 Task: Select the off option in the proxy support.
Action: Mouse moved to (18, 599)
Screenshot: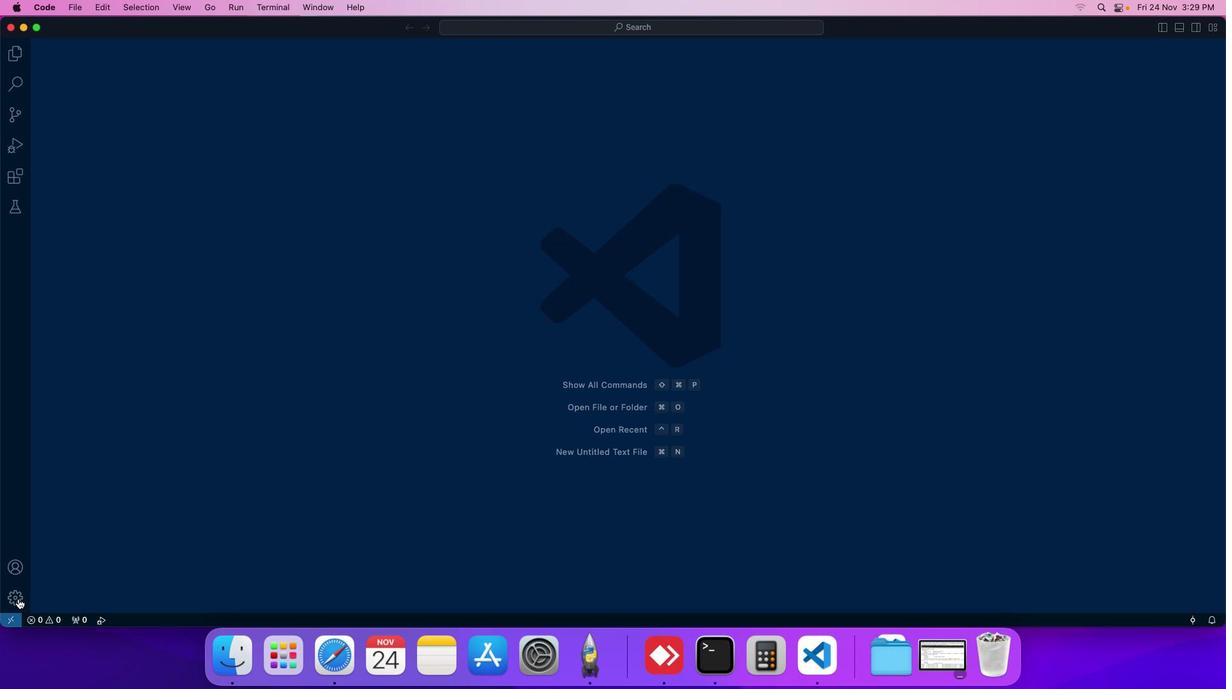 
Action: Mouse pressed left at (18, 599)
Screenshot: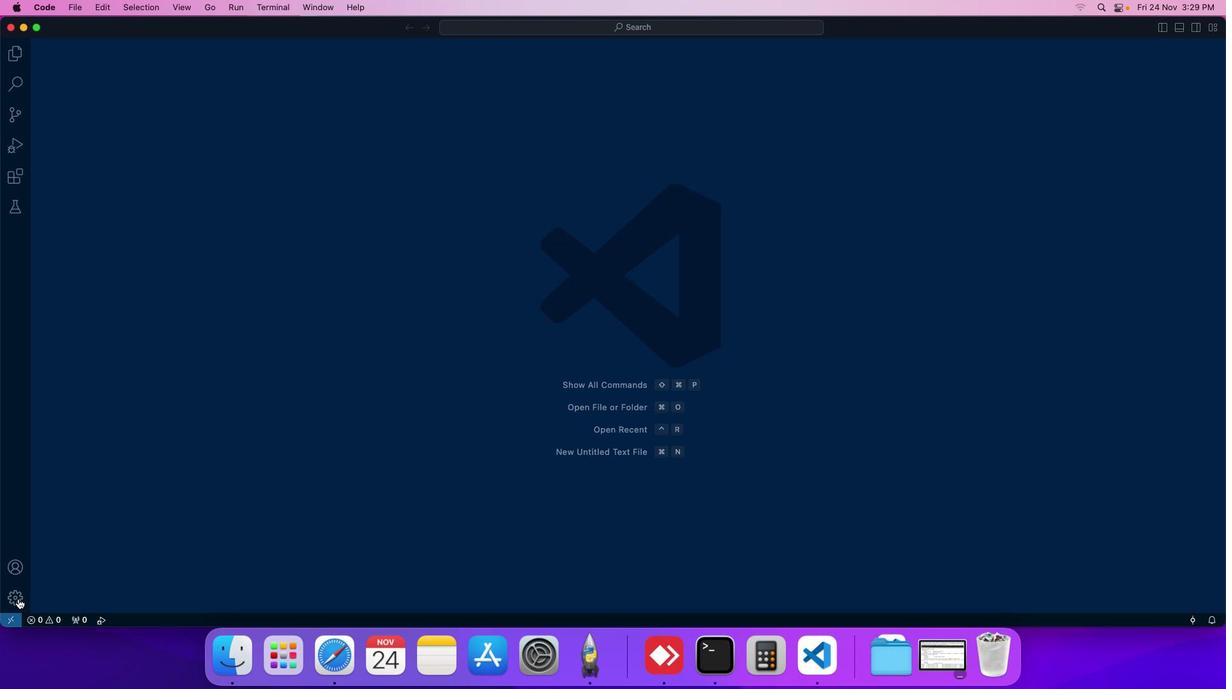 
Action: Mouse moved to (60, 501)
Screenshot: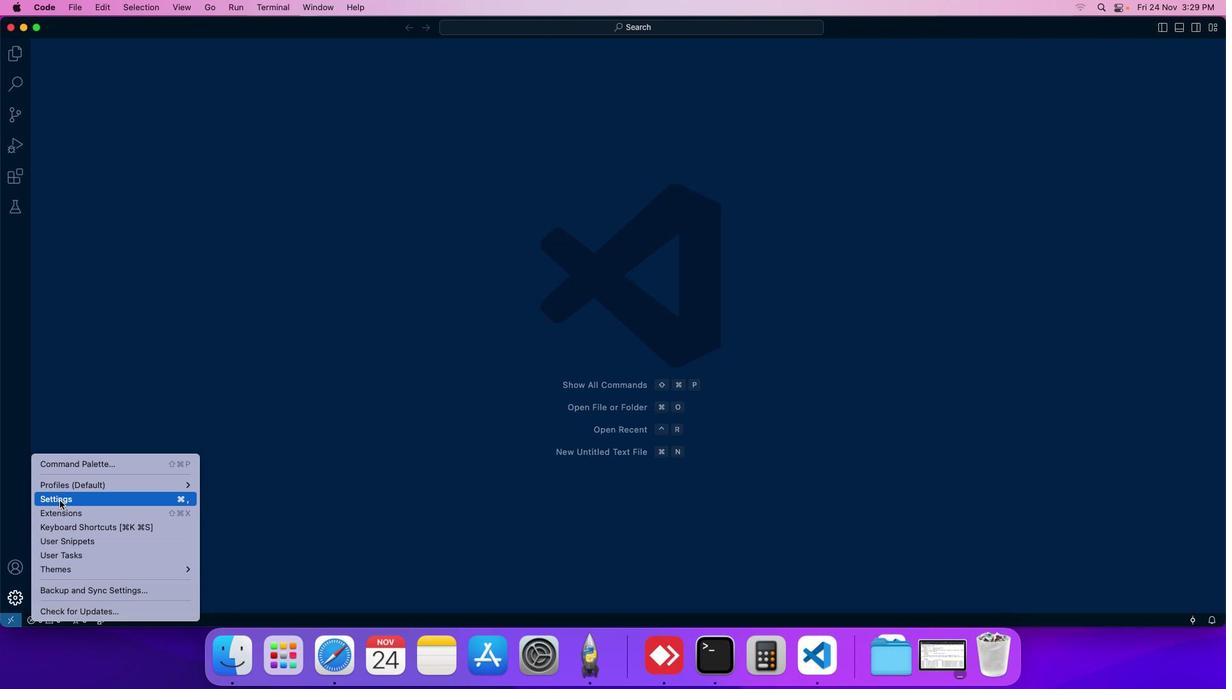 
Action: Mouse pressed left at (60, 501)
Screenshot: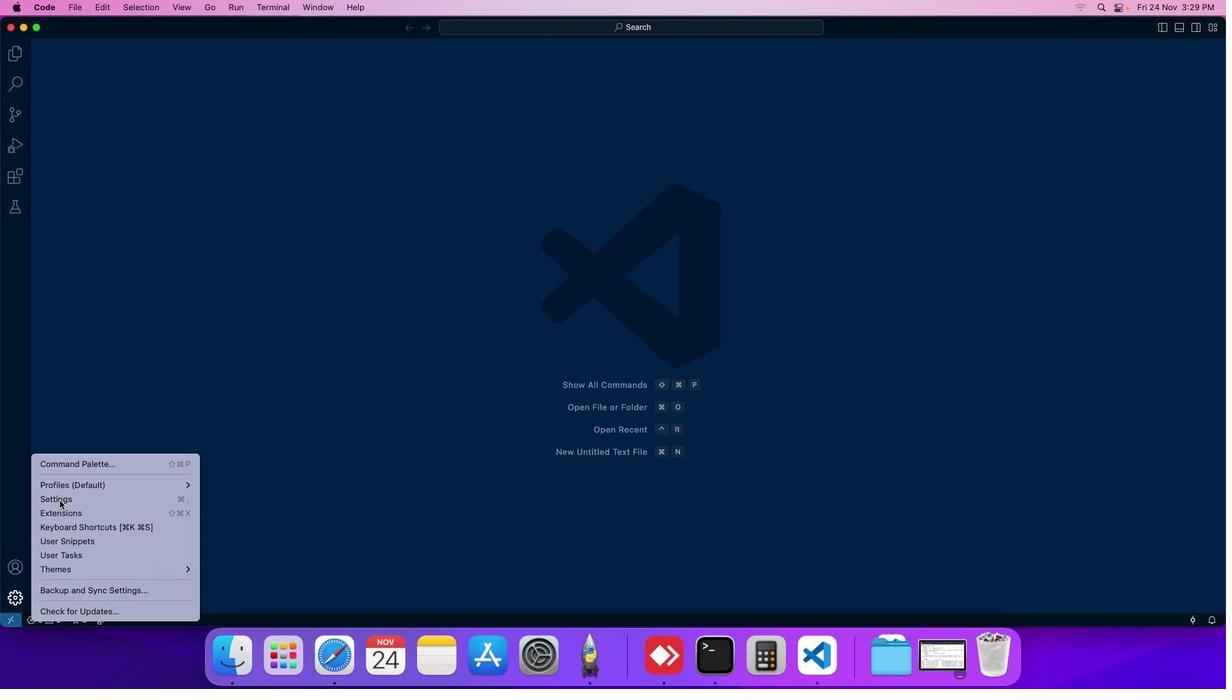 
Action: Mouse moved to (293, 199)
Screenshot: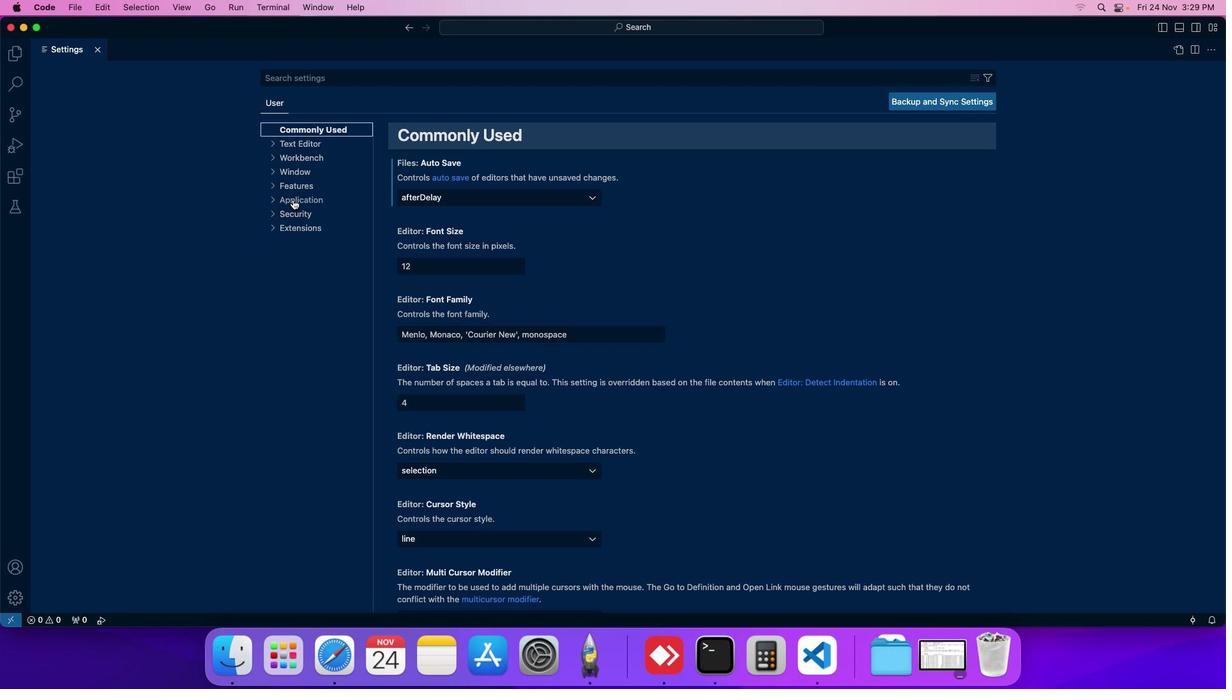 
Action: Mouse pressed left at (293, 199)
Screenshot: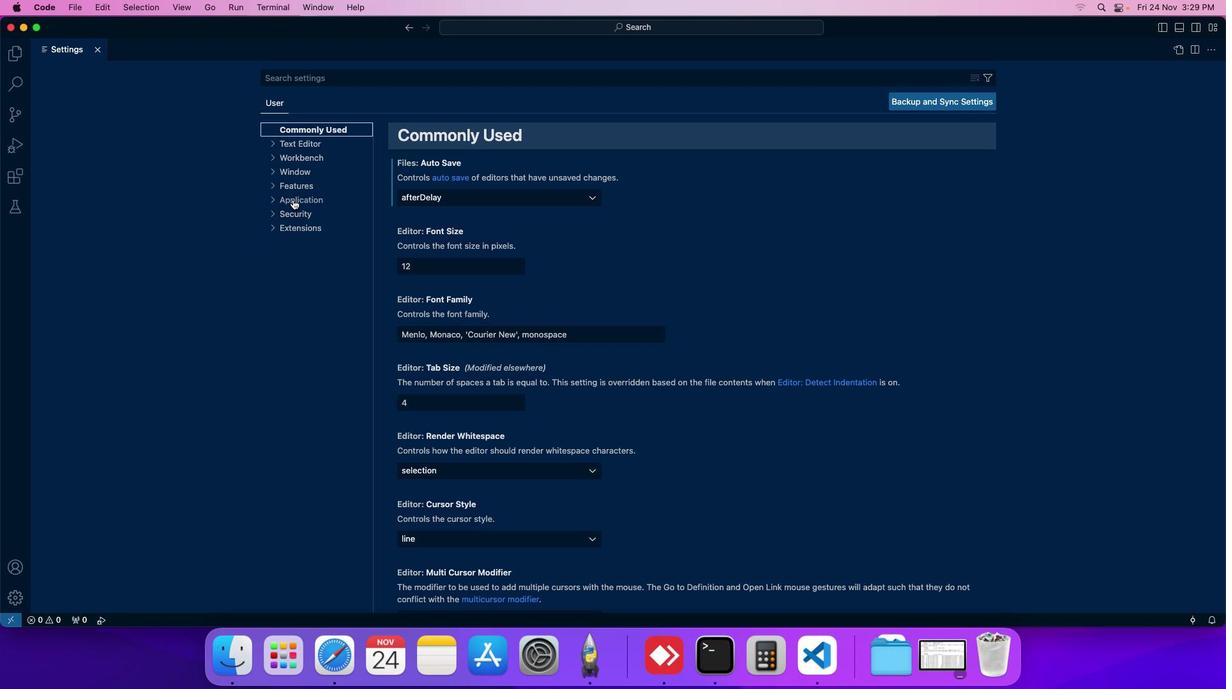 
Action: Mouse moved to (294, 212)
Screenshot: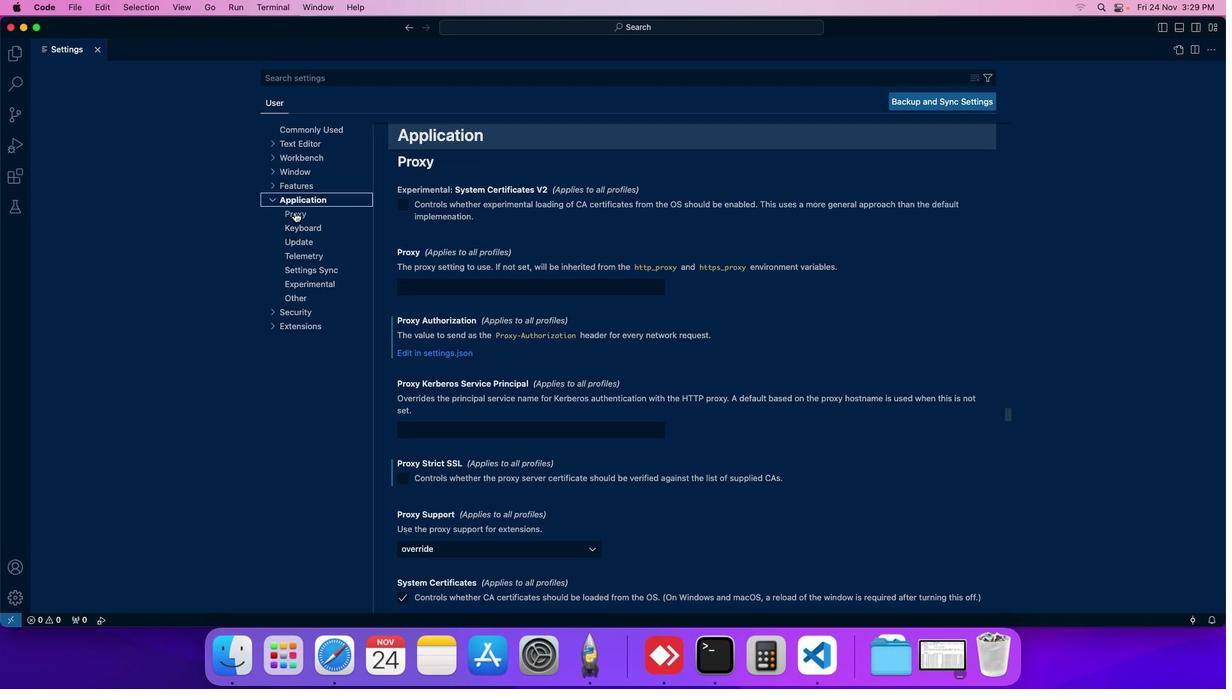 
Action: Mouse pressed left at (294, 212)
Screenshot: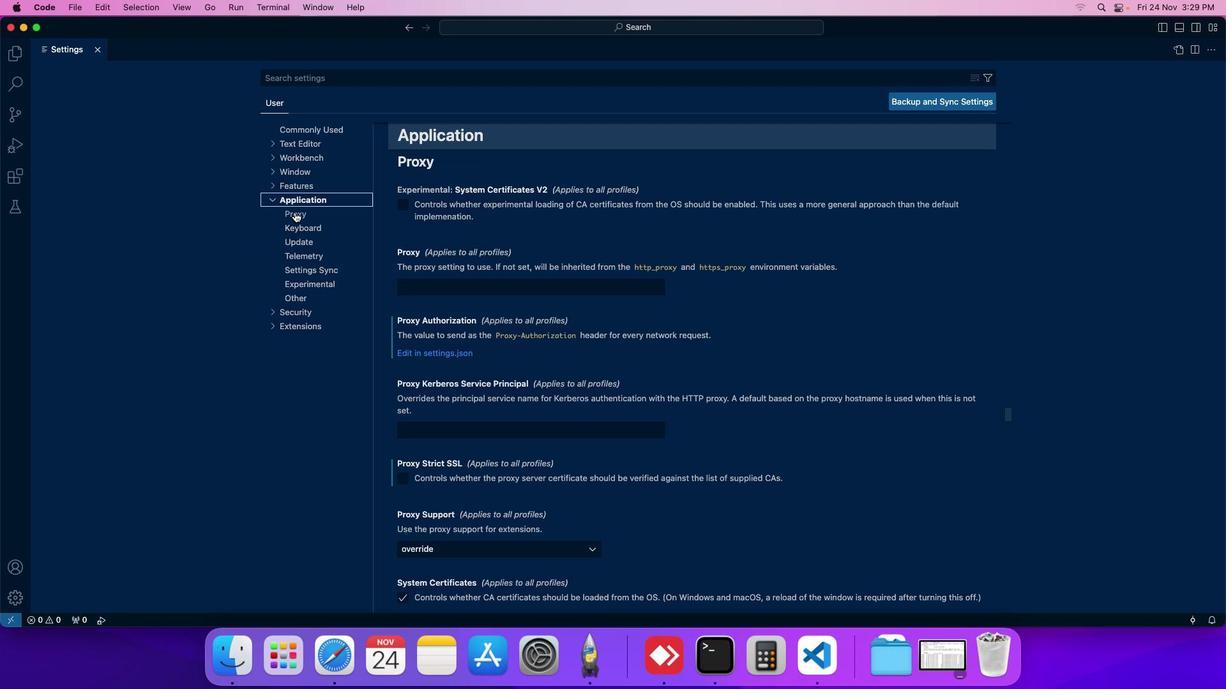 
Action: Mouse moved to (456, 517)
Screenshot: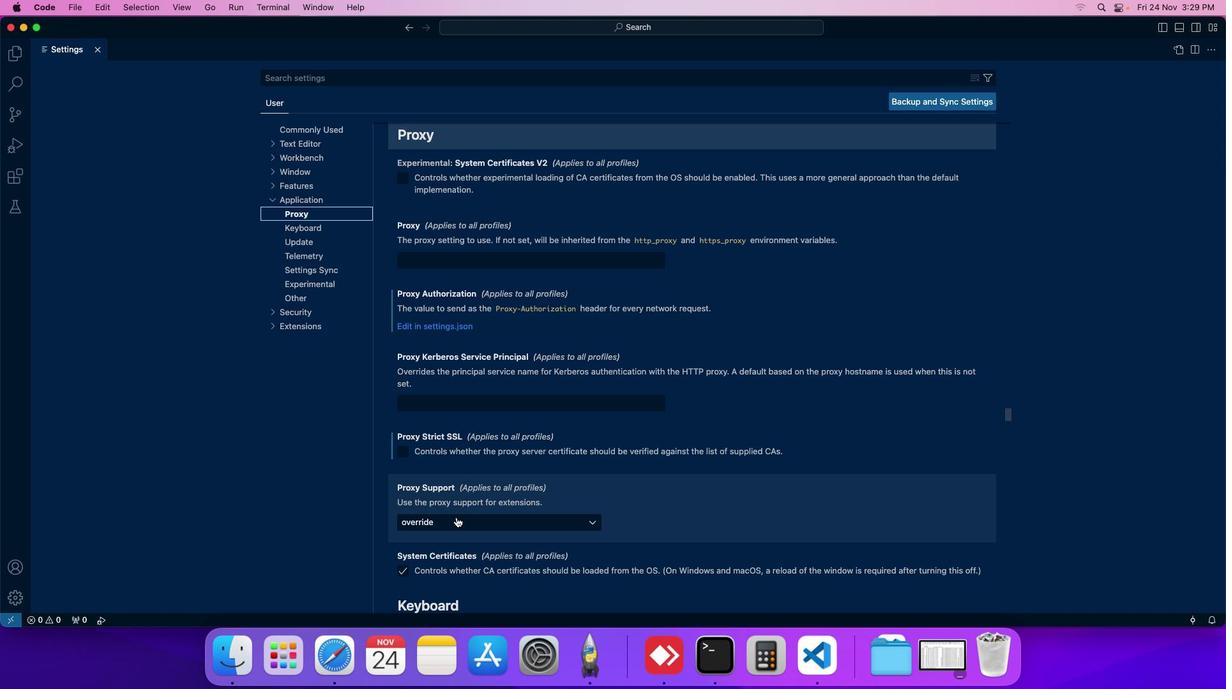 
Action: Mouse pressed left at (456, 517)
Screenshot: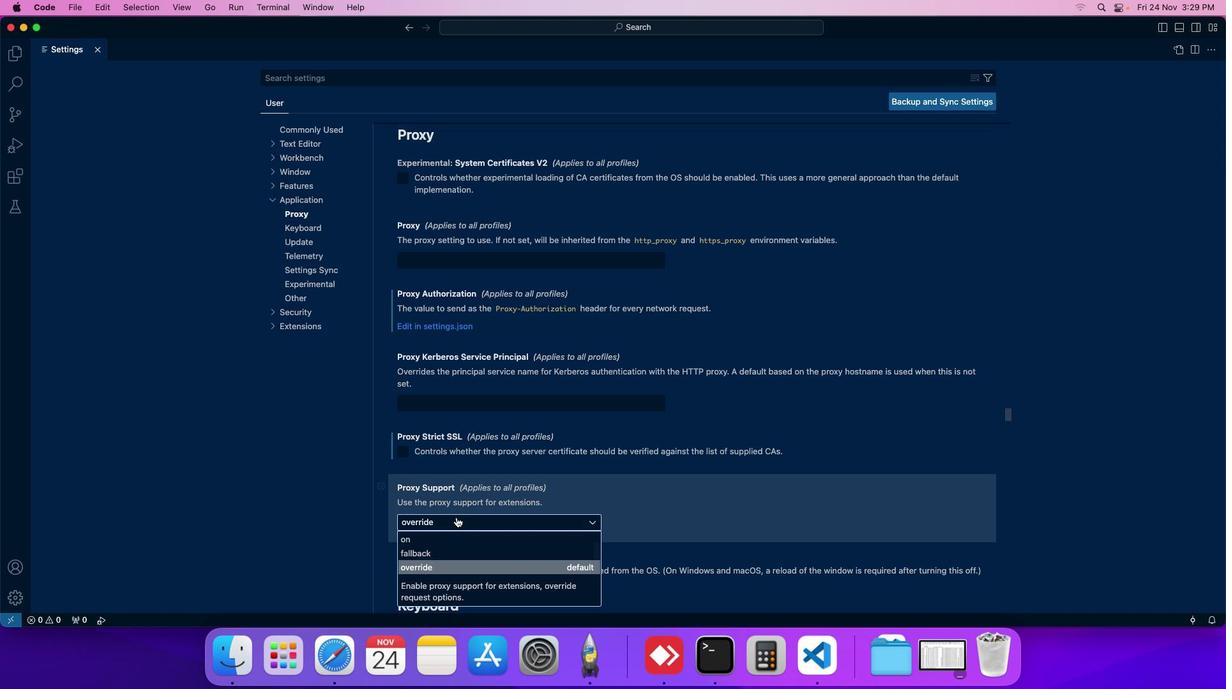 
Action: Mouse moved to (429, 537)
Screenshot: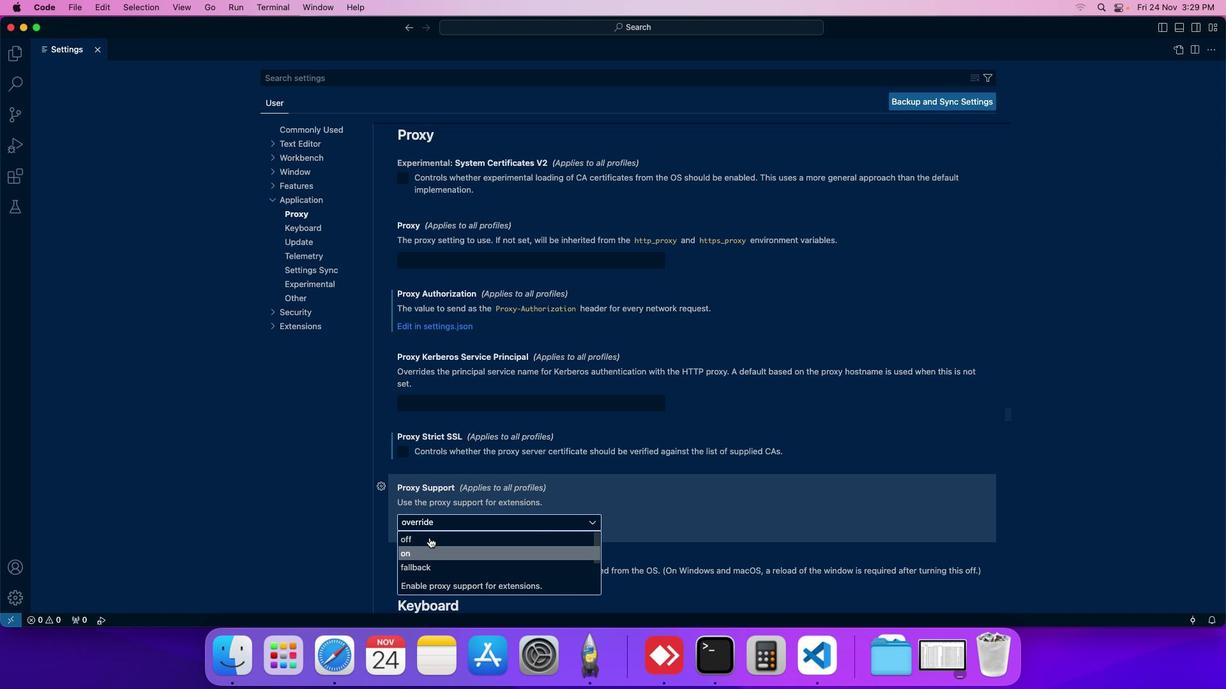 
Action: Mouse scrolled (429, 537) with delta (0, 0)
Screenshot: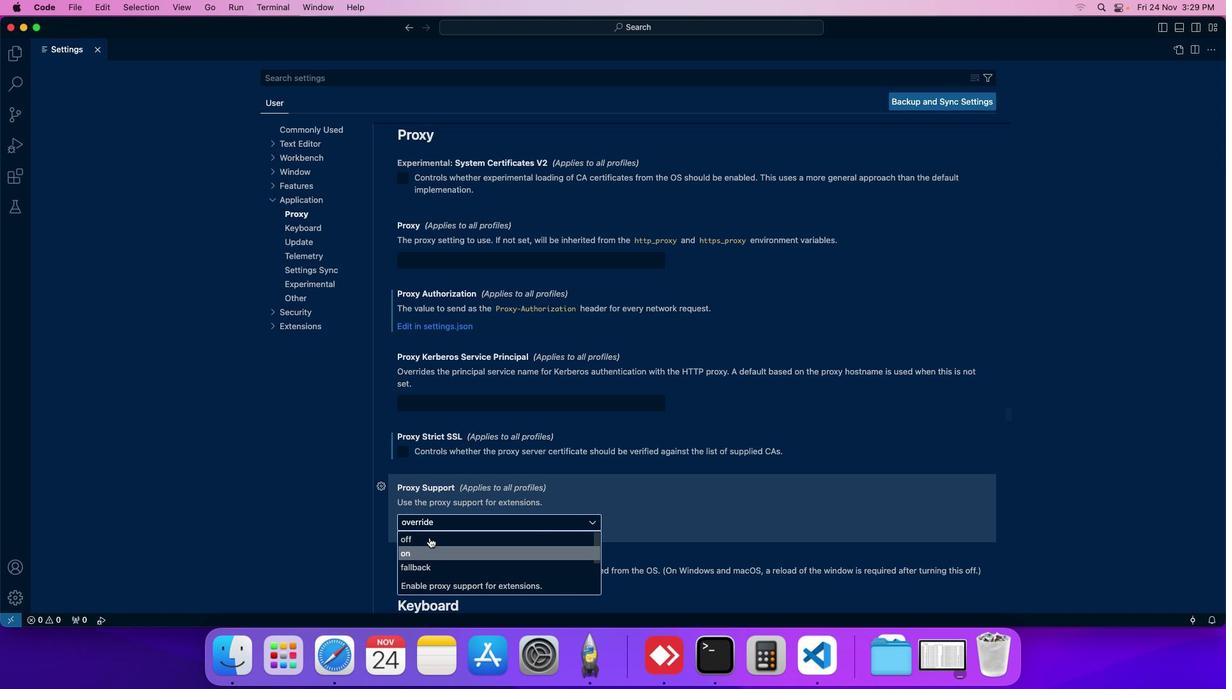 
Action: Mouse scrolled (429, 537) with delta (0, 0)
Screenshot: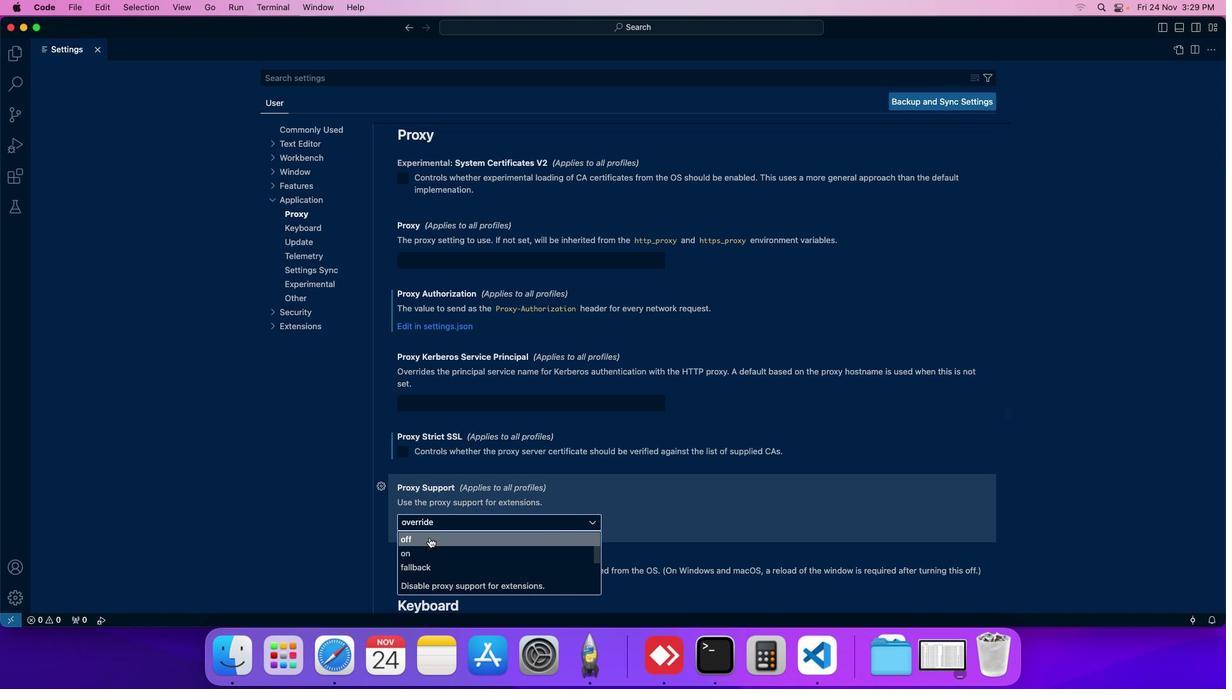 
Action: Mouse pressed left at (429, 537)
Screenshot: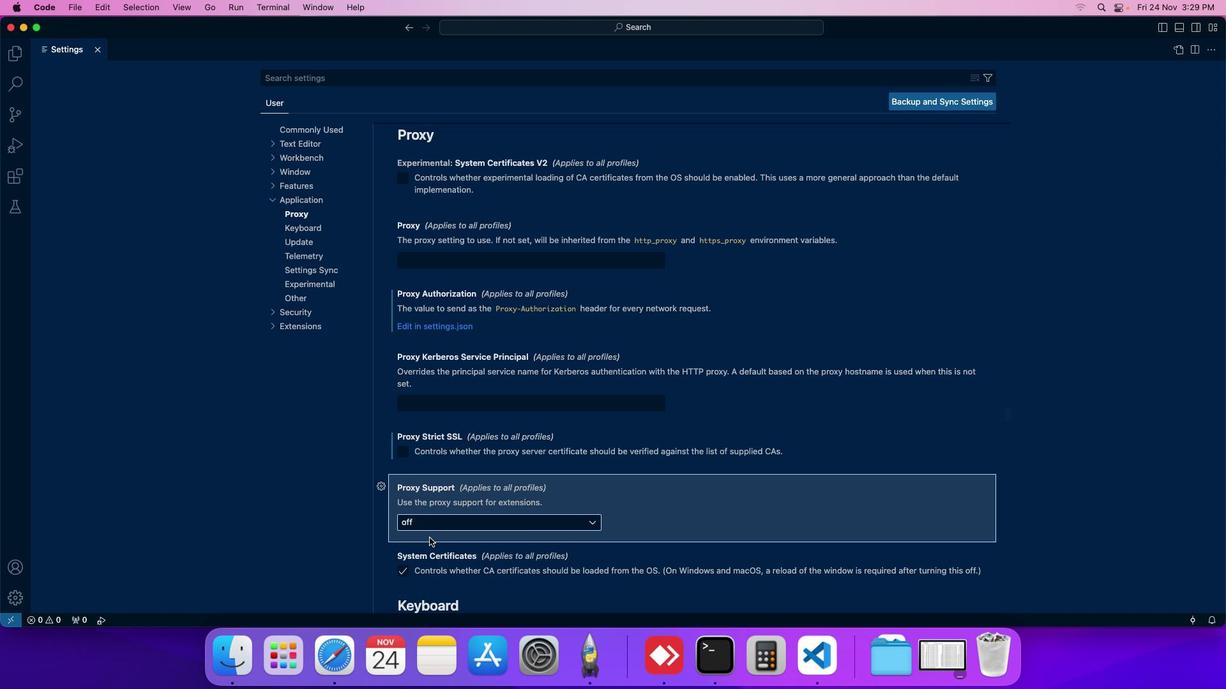 
Action: Mouse moved to (442, 525)
Screenshot: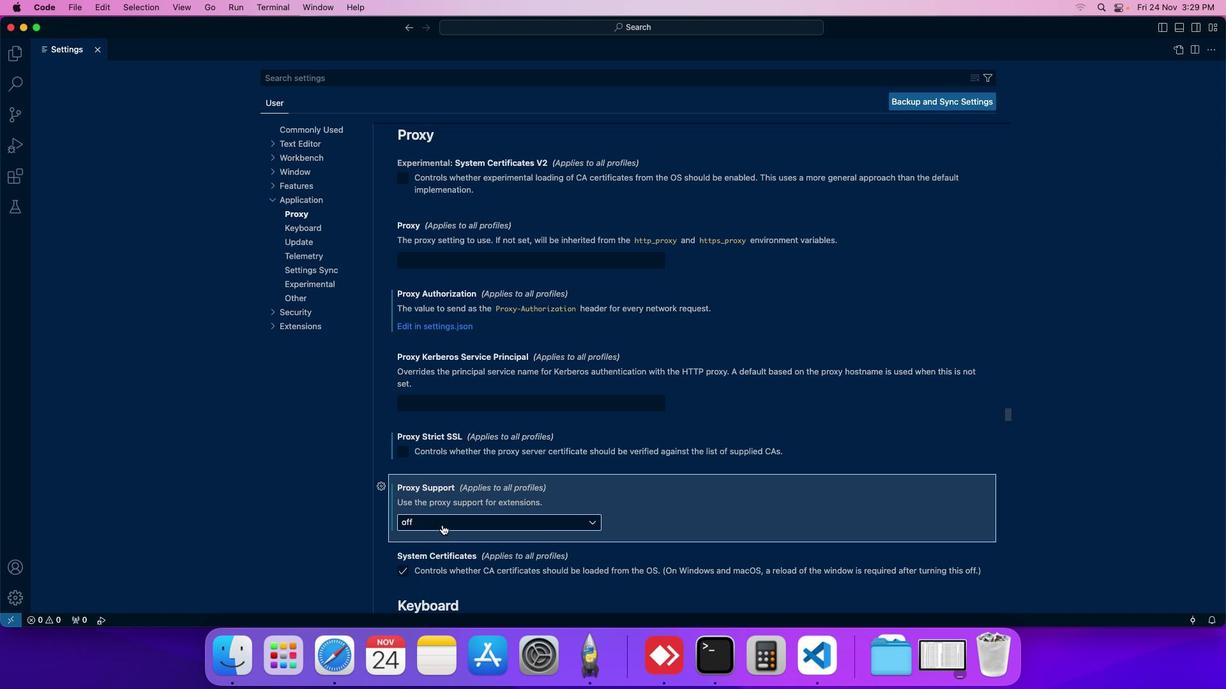 
